Task: Add a field from the Popular template Effort Level a blank project AgileImpact
Action: Mouse moved to (1042, 92)
Screenshot: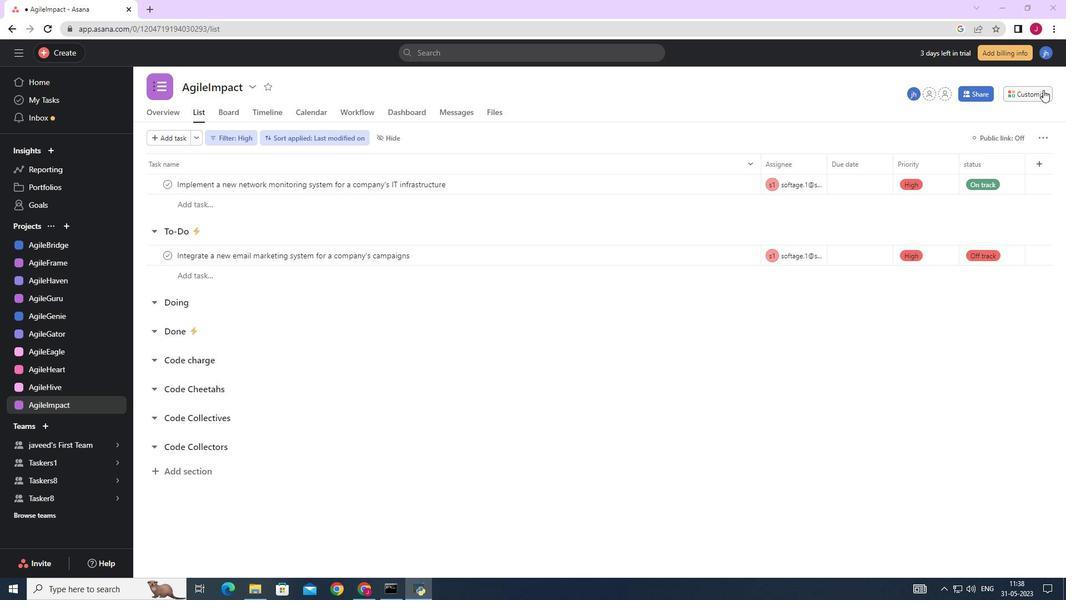 
Action: Mouse pressed left at (1042, 92)
Screenshot: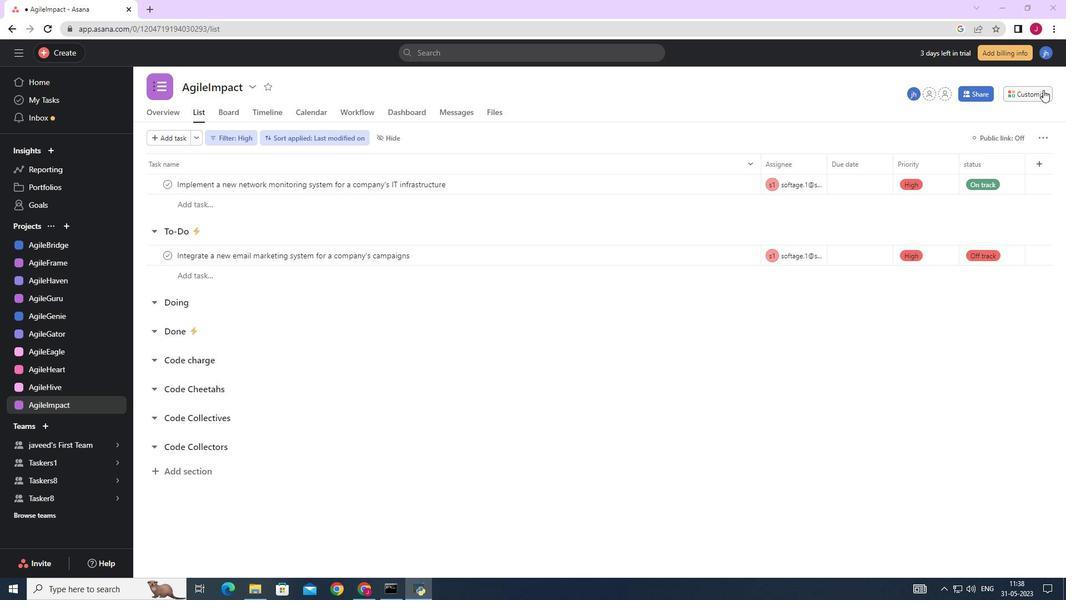 
Action: Mouse moved to (927, 222)
Screenshot: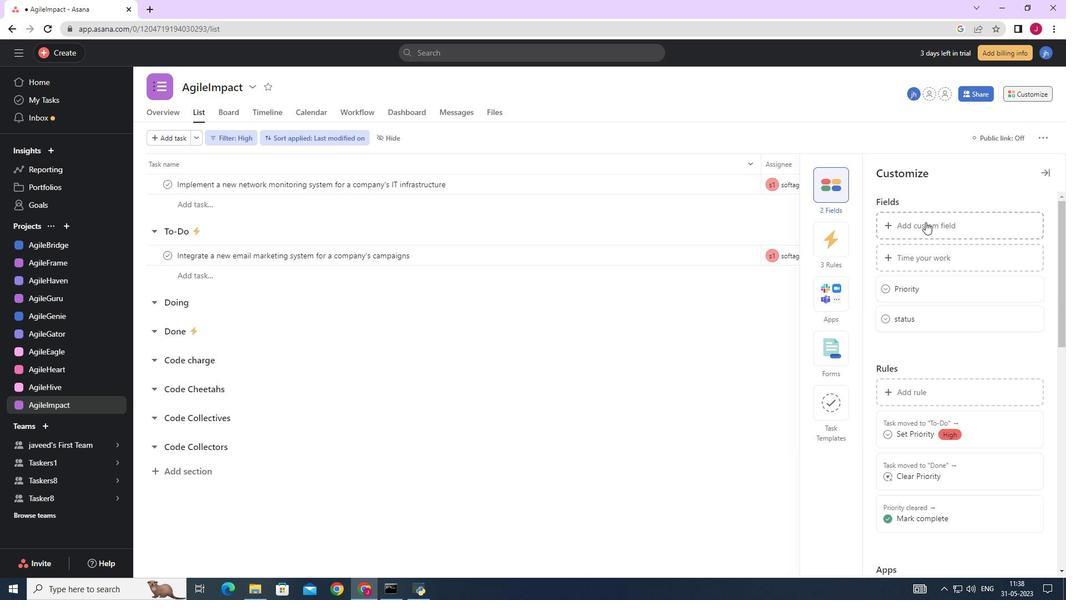 
Action: Mouse pressed left at (927, 222)
Screenshot: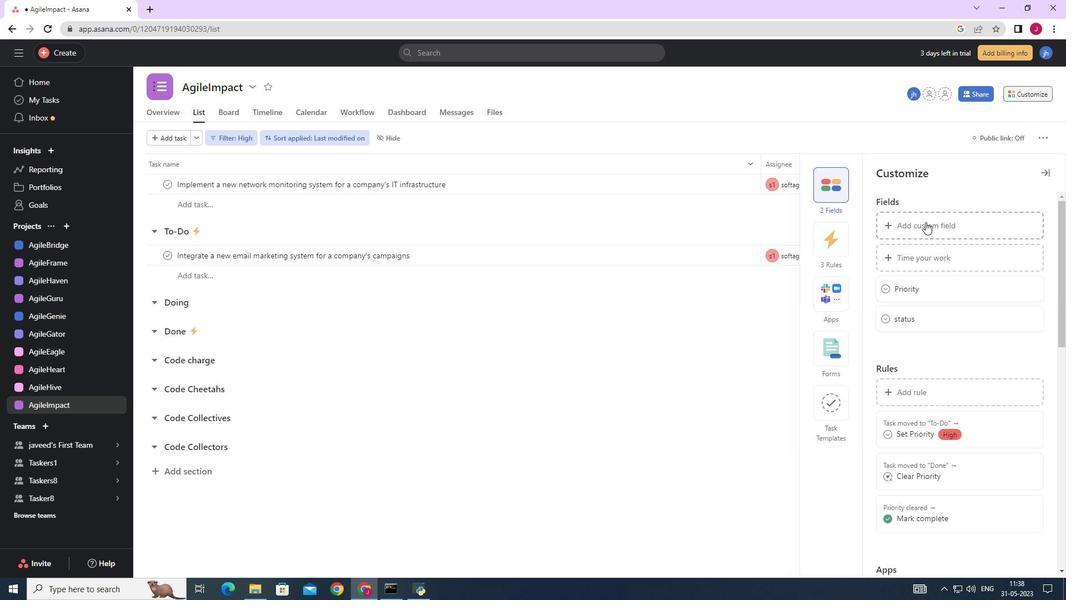 
Action: Mouse moved to (434, 181)
Screenshot: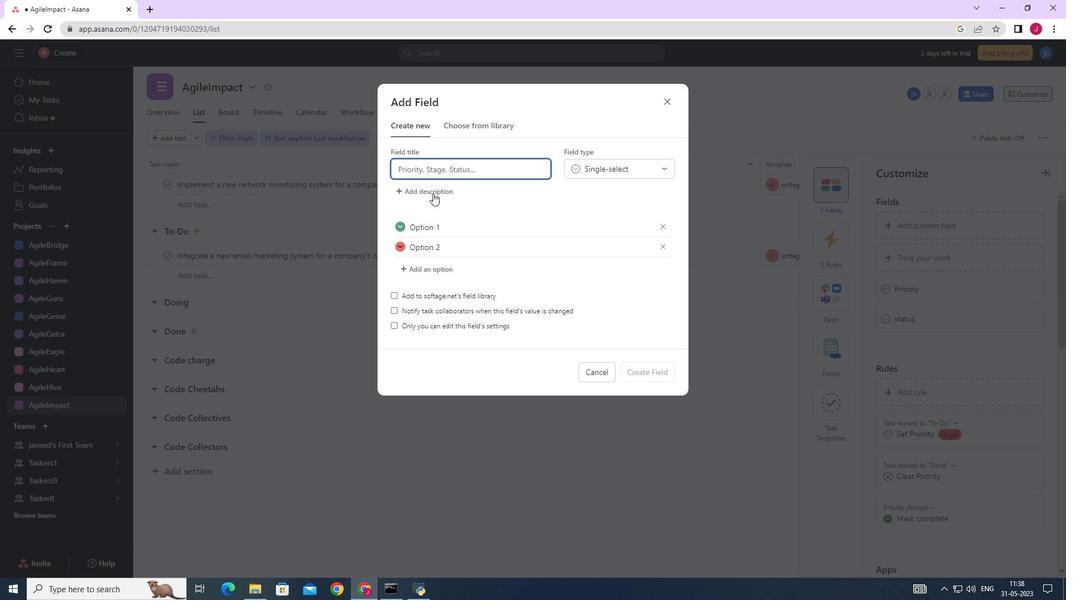 
Action: Key pressed <Key.caps_lock>P<Key.caps_lock>opular<Key.space>template<Key.space>effort<Key.space>level
Screenshot: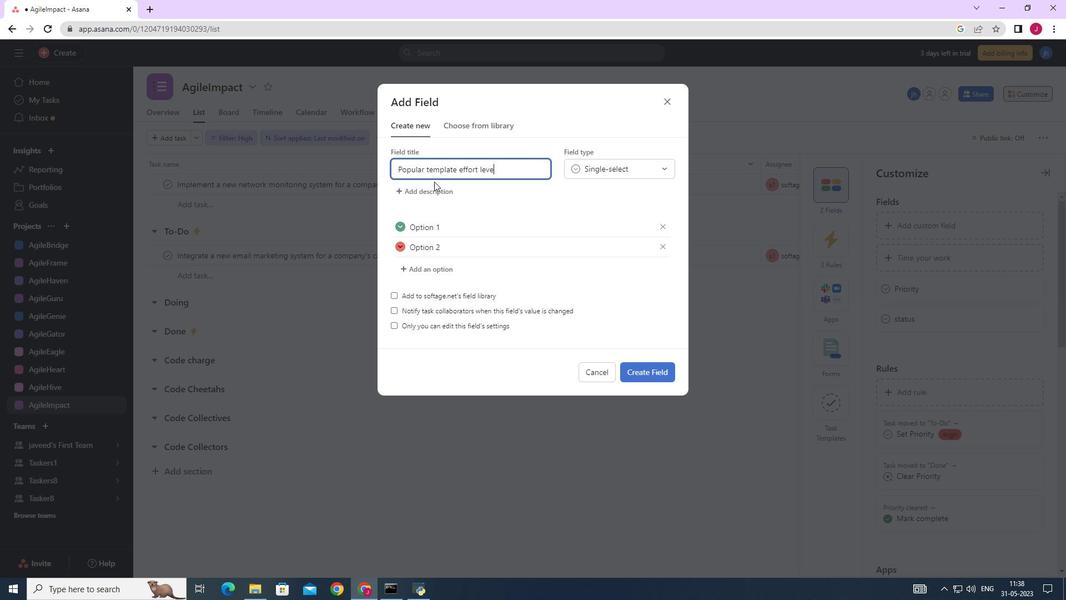 
Action: Mouse moved to (644, 371)
Screenshot: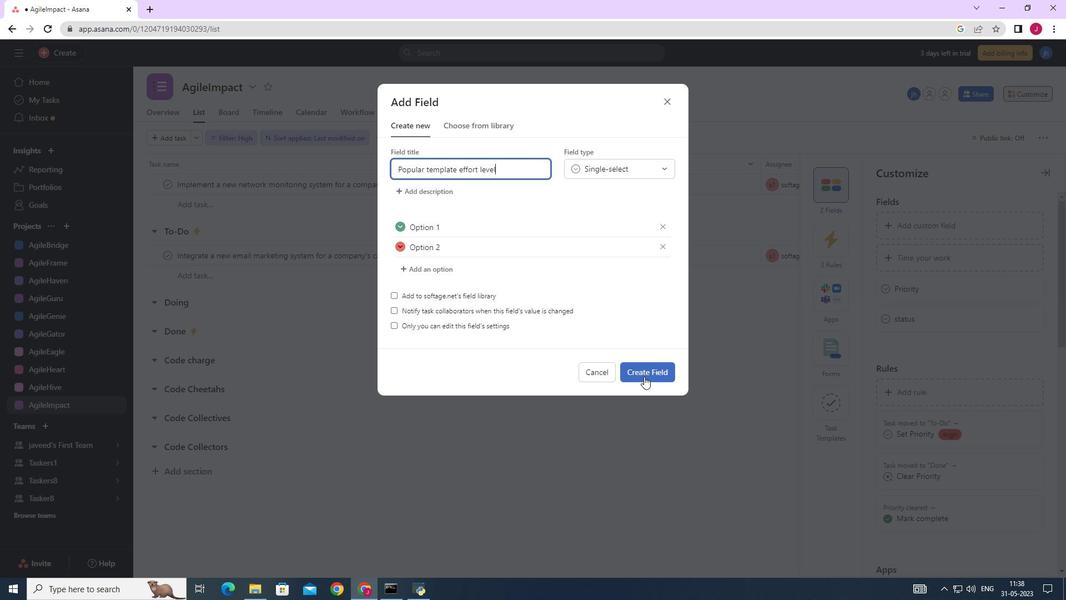 
Action: Mouse pressed left at (644, 371)
Screenshot: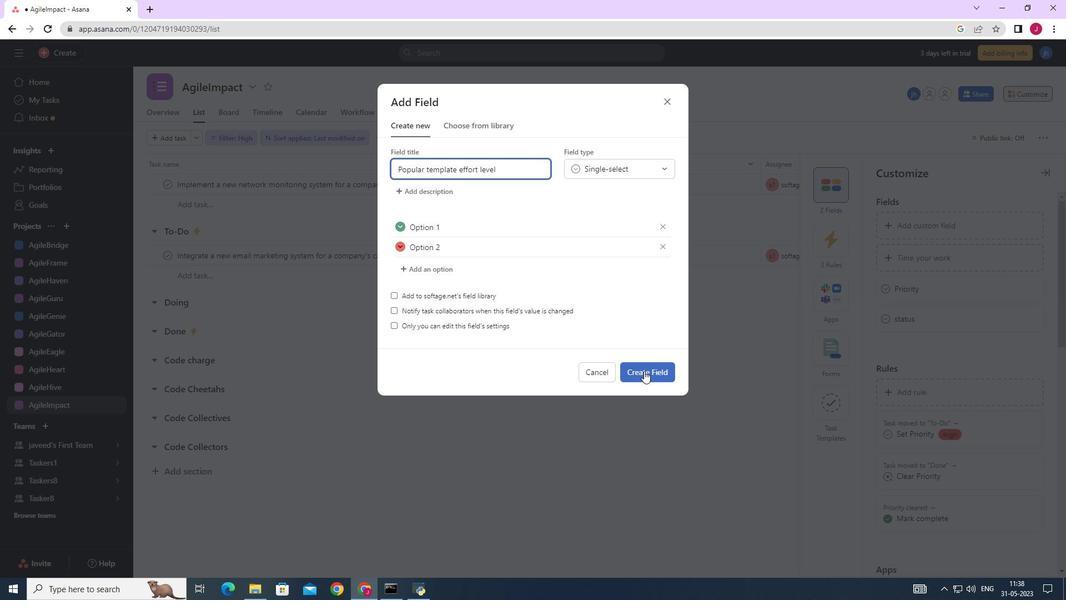 
Action: Mouse moved to (644, 367)
Screenshot: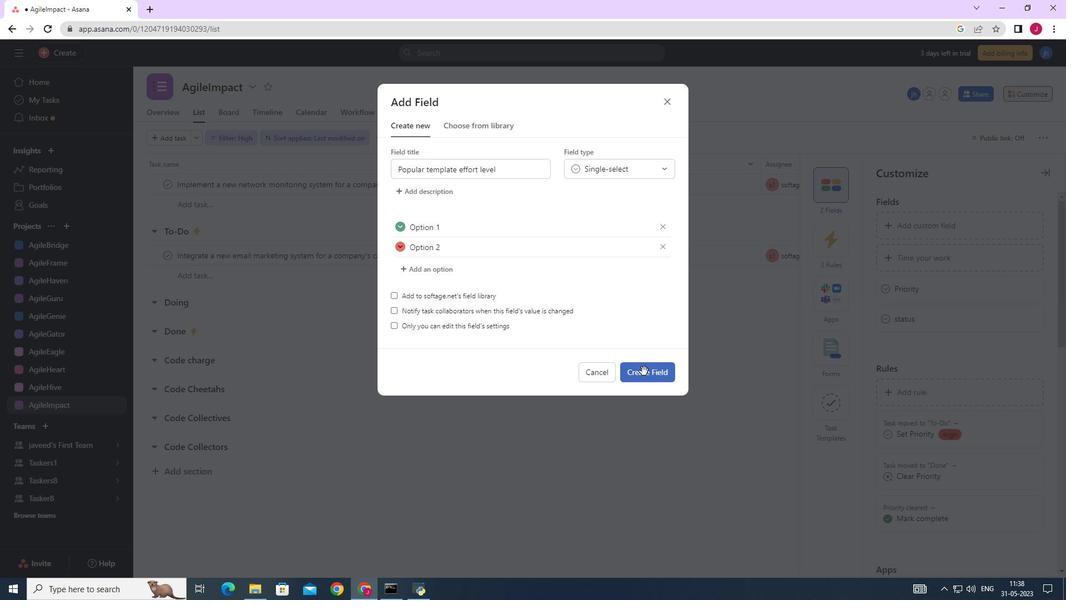 
